 Task: Make in the project AgileIntegrate an epic 'Data center consolidation'. Create in the project AgileIntegrate an epic 'Mobile app development'. Add in the project AgileIntegrate an epic 'Website redesign'
Action: Mouse moved to (226, 72)
Screenshot: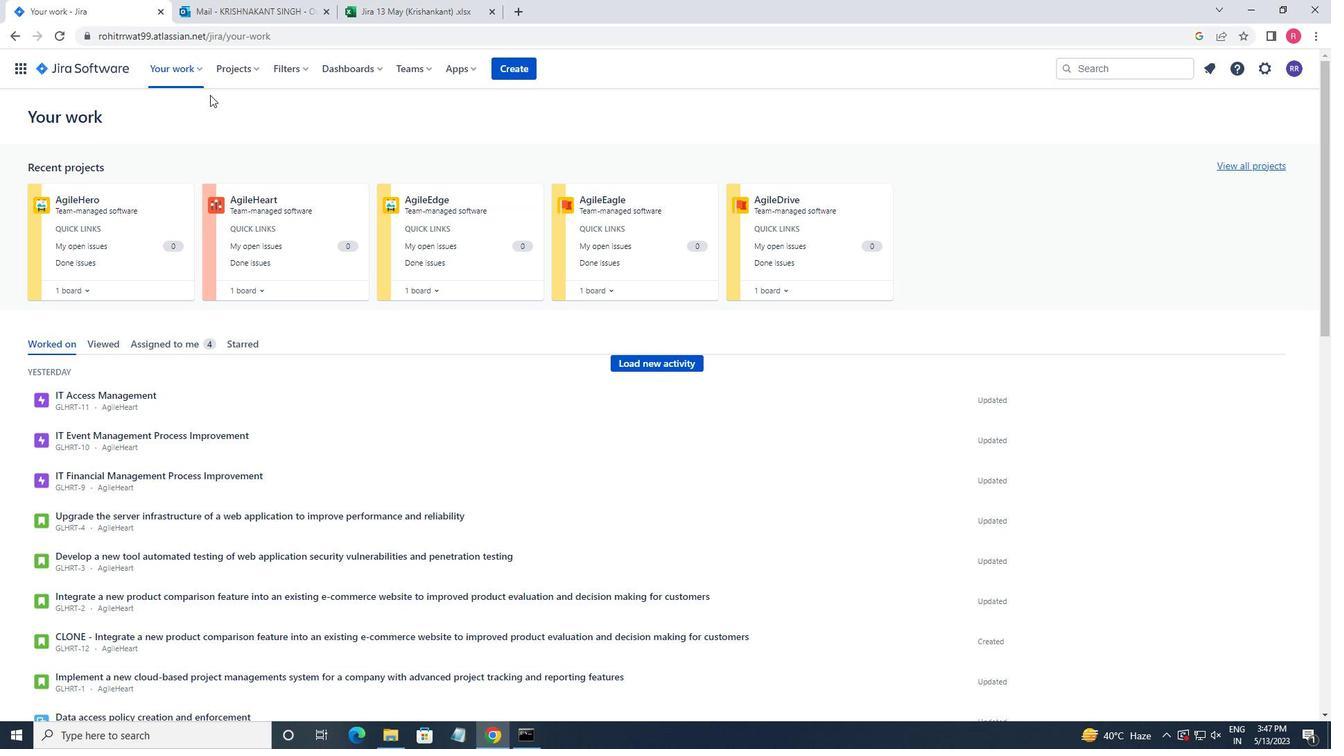 
Action: Mouse pressed left at (226, 72)
Screenshot: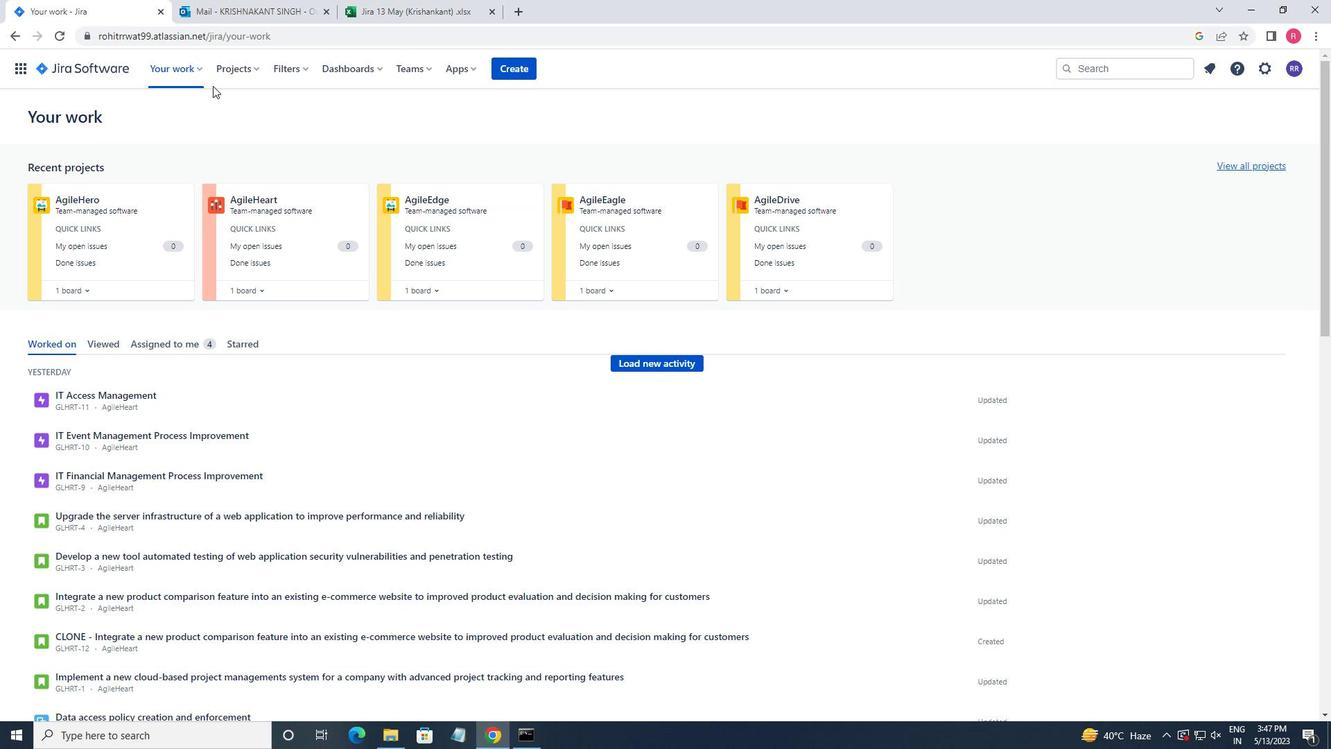 
Action: Mouse moved to (246, 133)
Screenshot: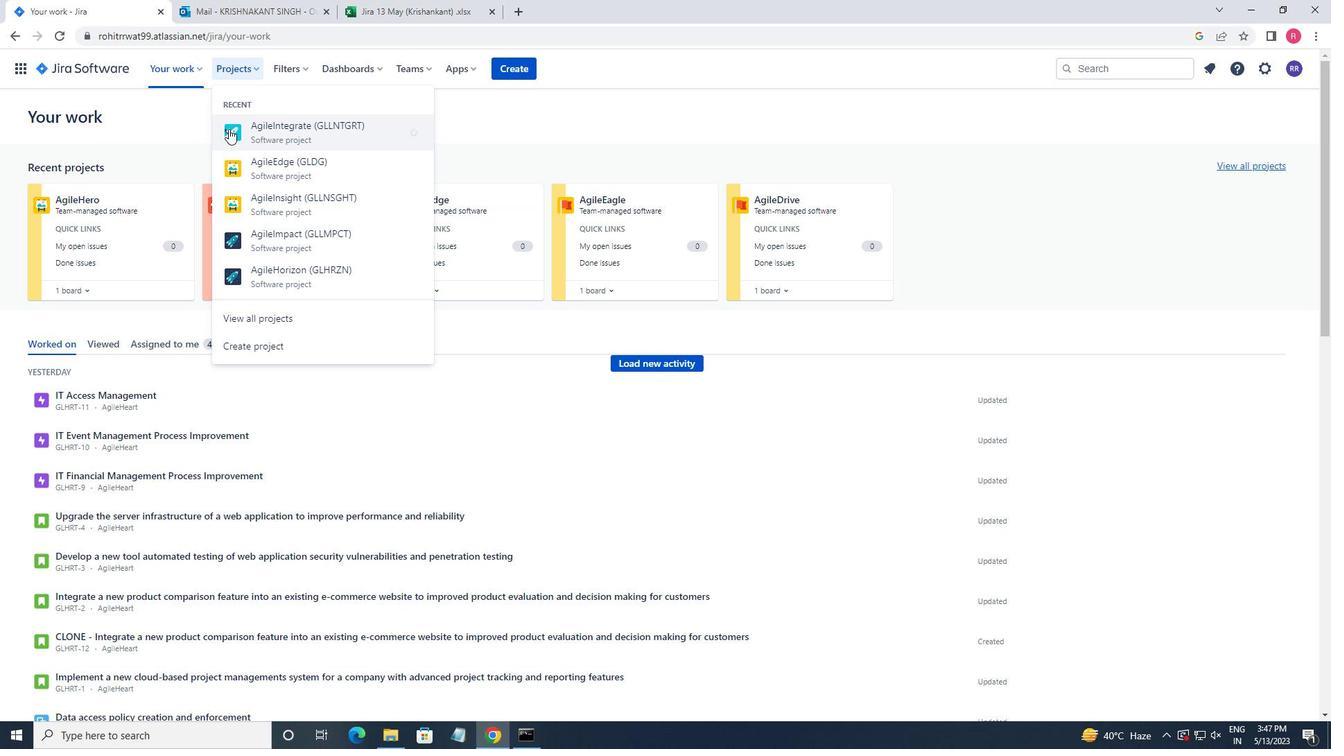 
Action: Mouse pressed left at (246, 133)
Screenshot: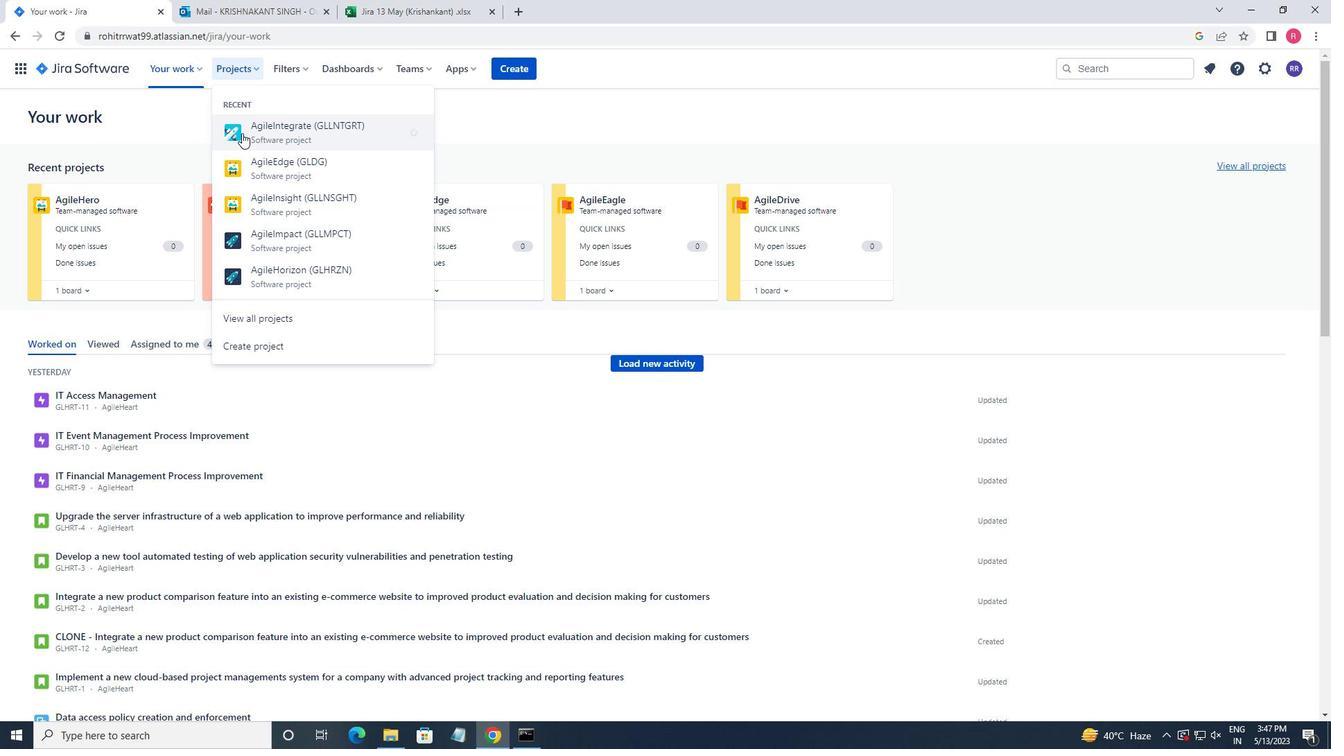 
Action: Mouse moved to (76, 217)
Screenshot: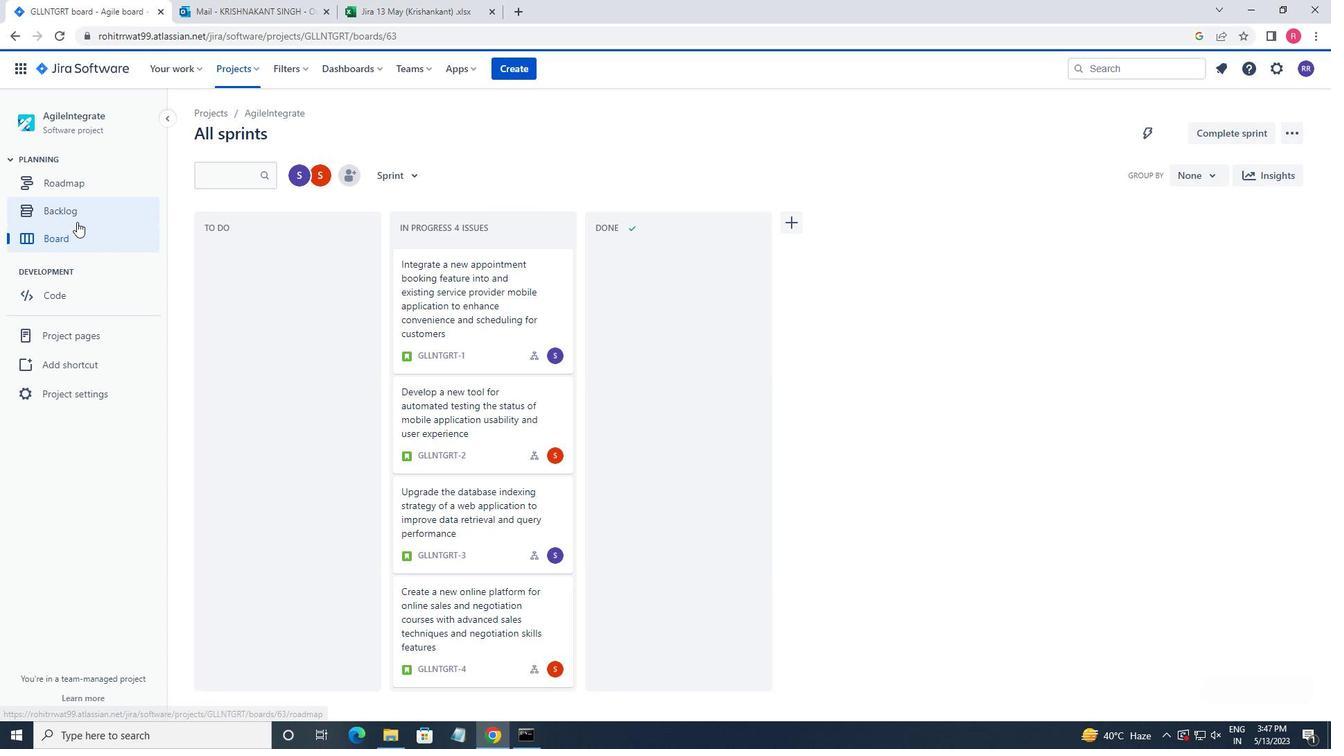 
Action: Mouse pressed left at (76, 217)
Screenshot: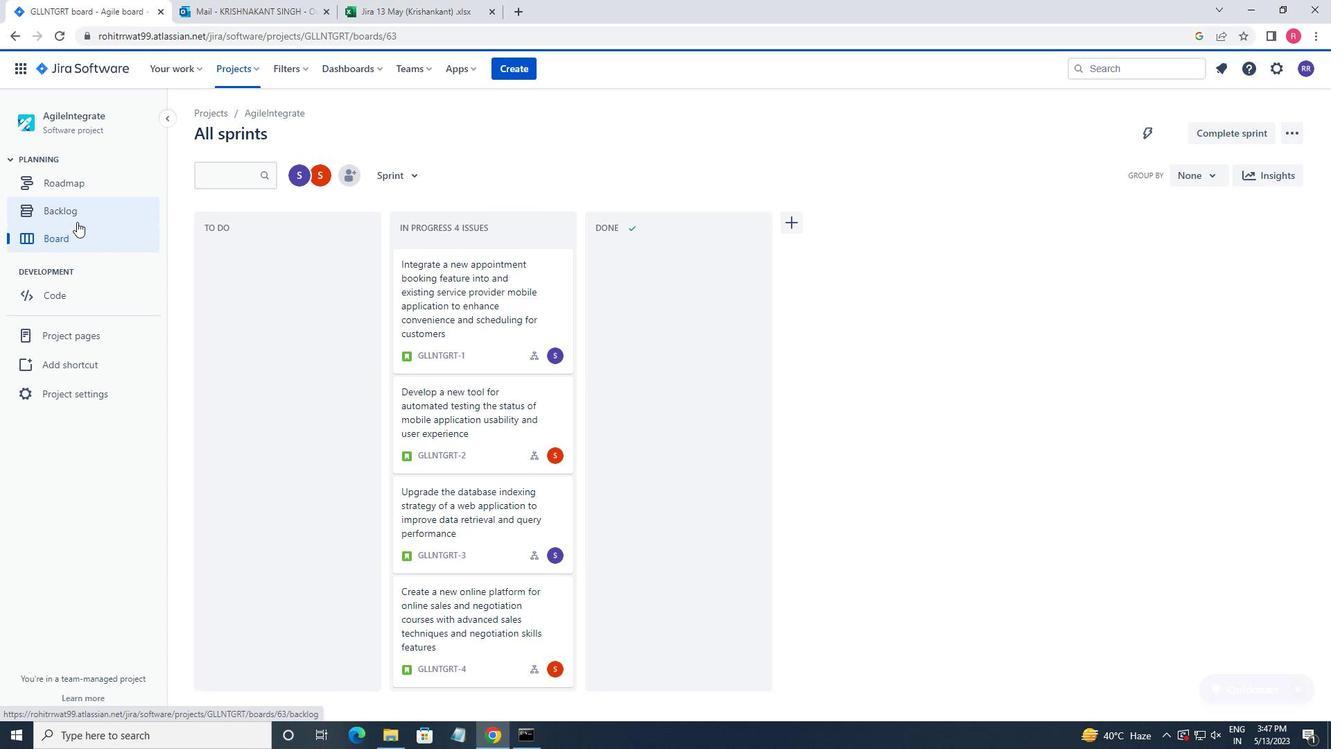 
Action: Mouse moved to (292, 478)
Screenshot: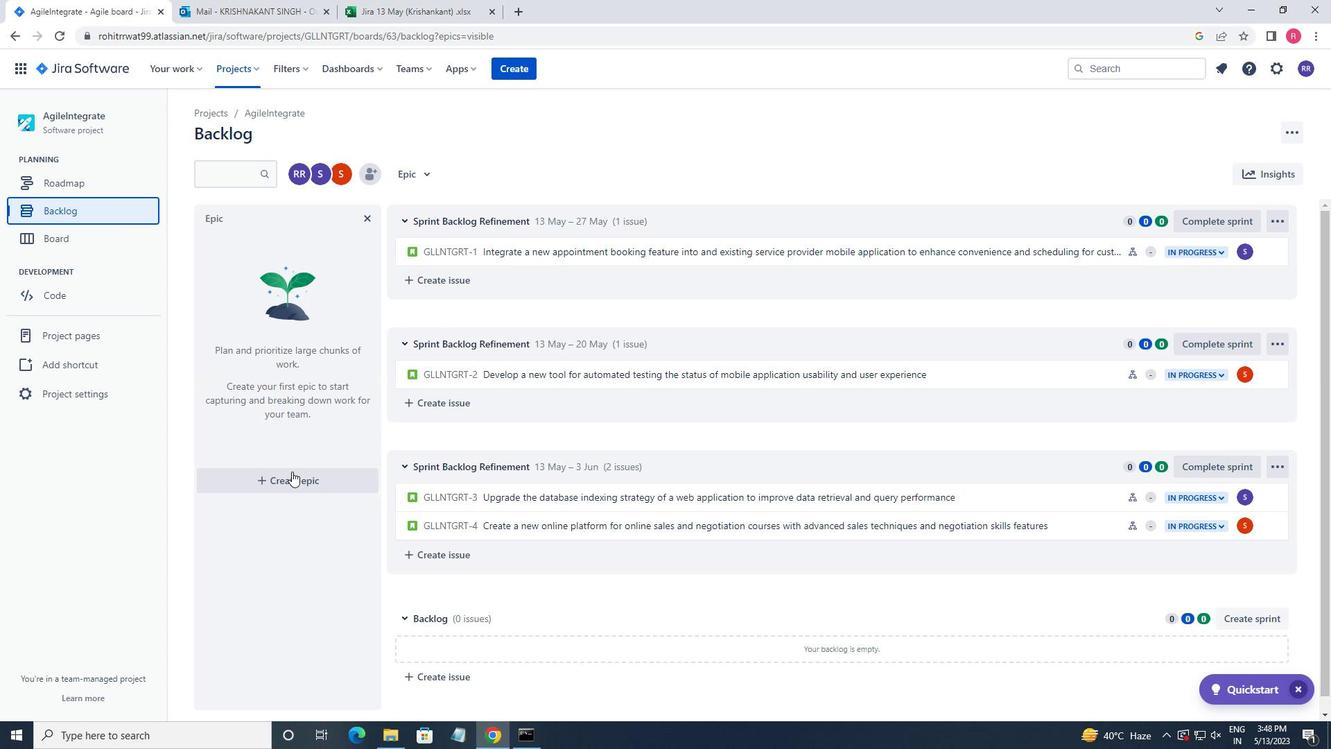 
Action: Mouse pressed left at (292, 478)
Screenshot: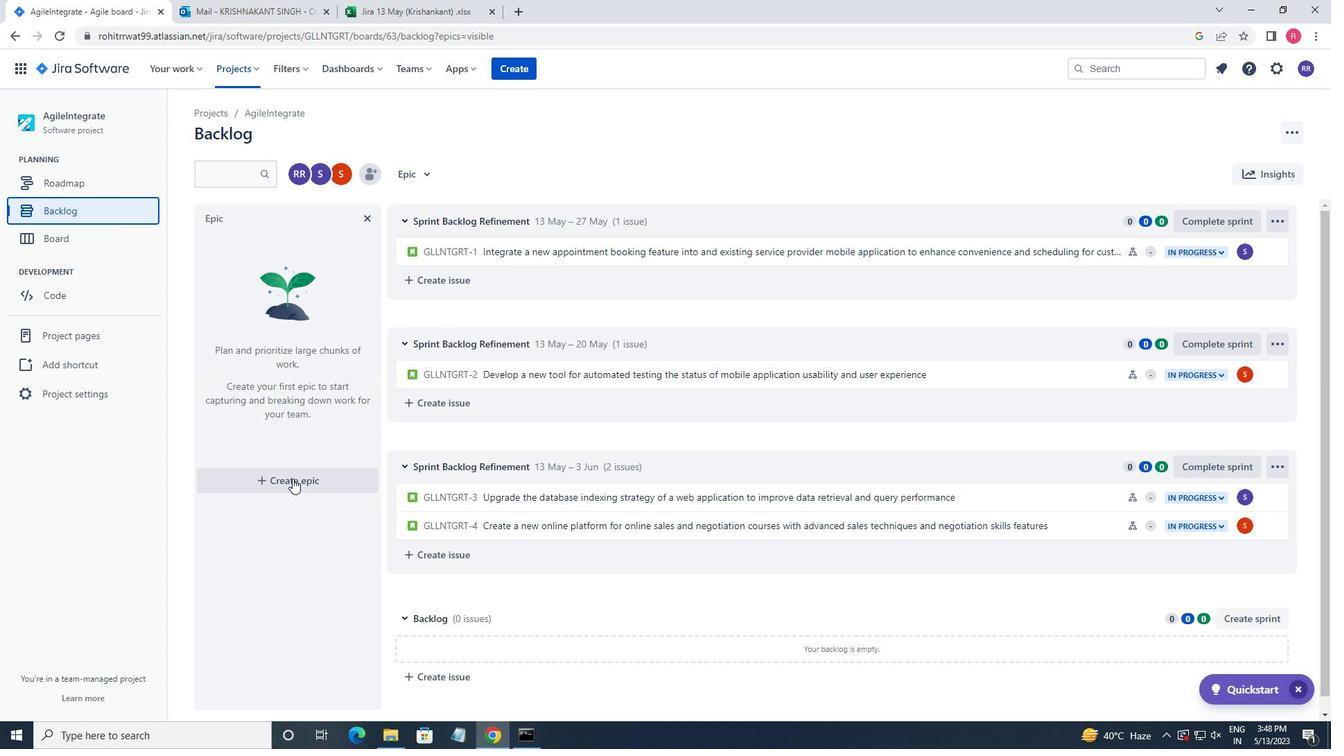 
Action: Mouse moved to (387, 257)
Screenshot: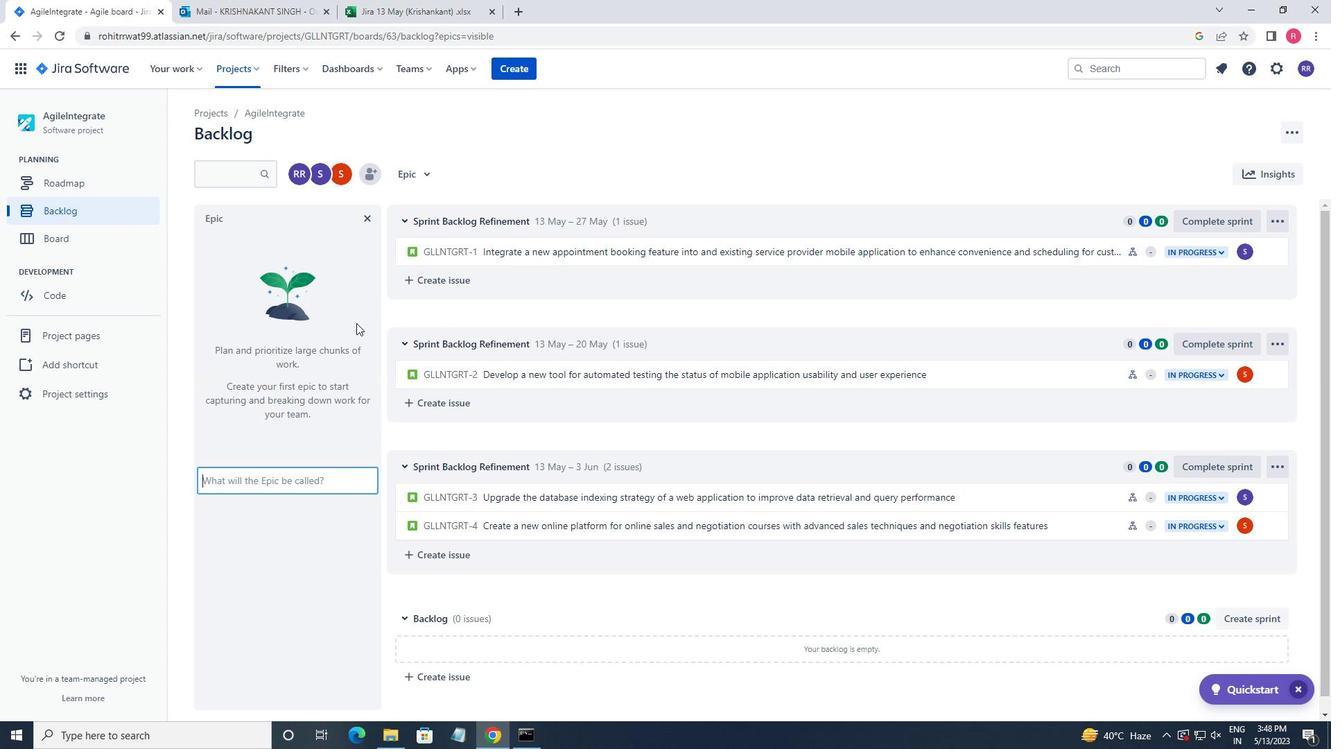 
Action: Key pressed <Key.shift>DATA<Key.space>
Screenshot: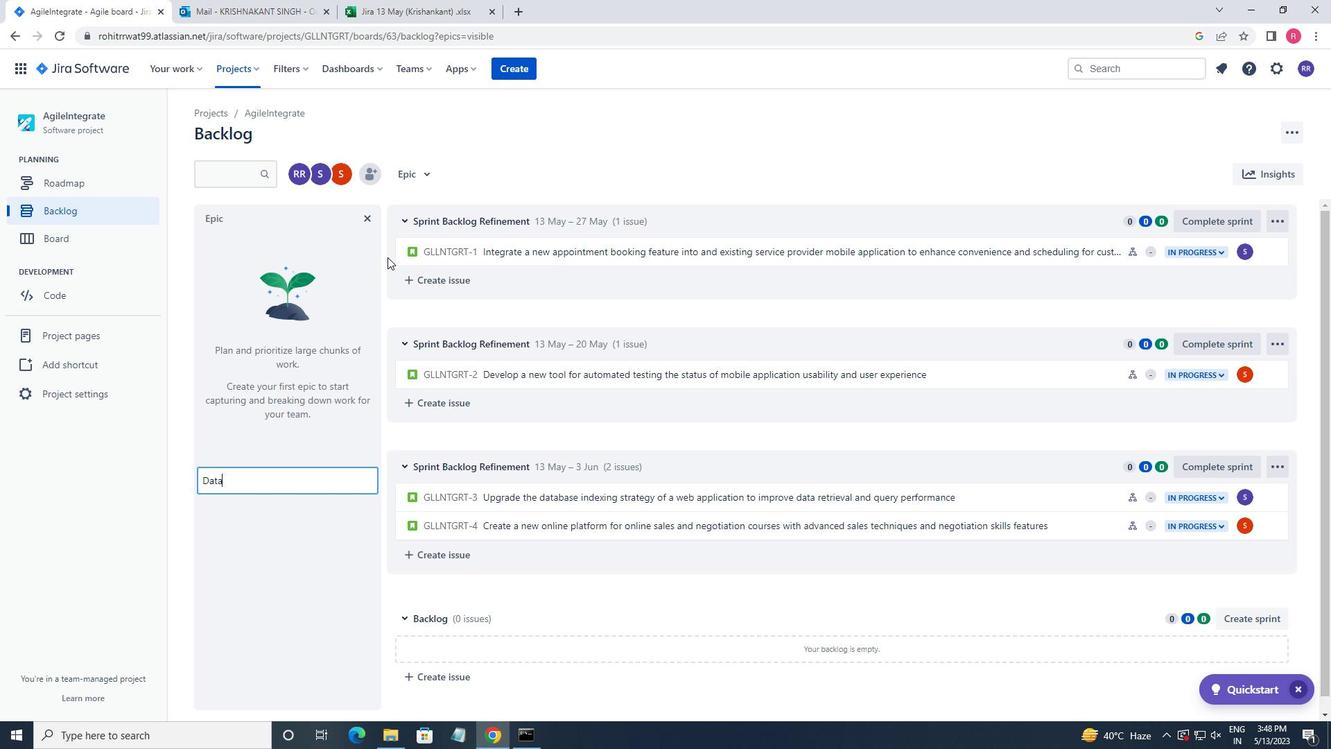 
Action: Mouse moved to (520, 78)
Screenshot: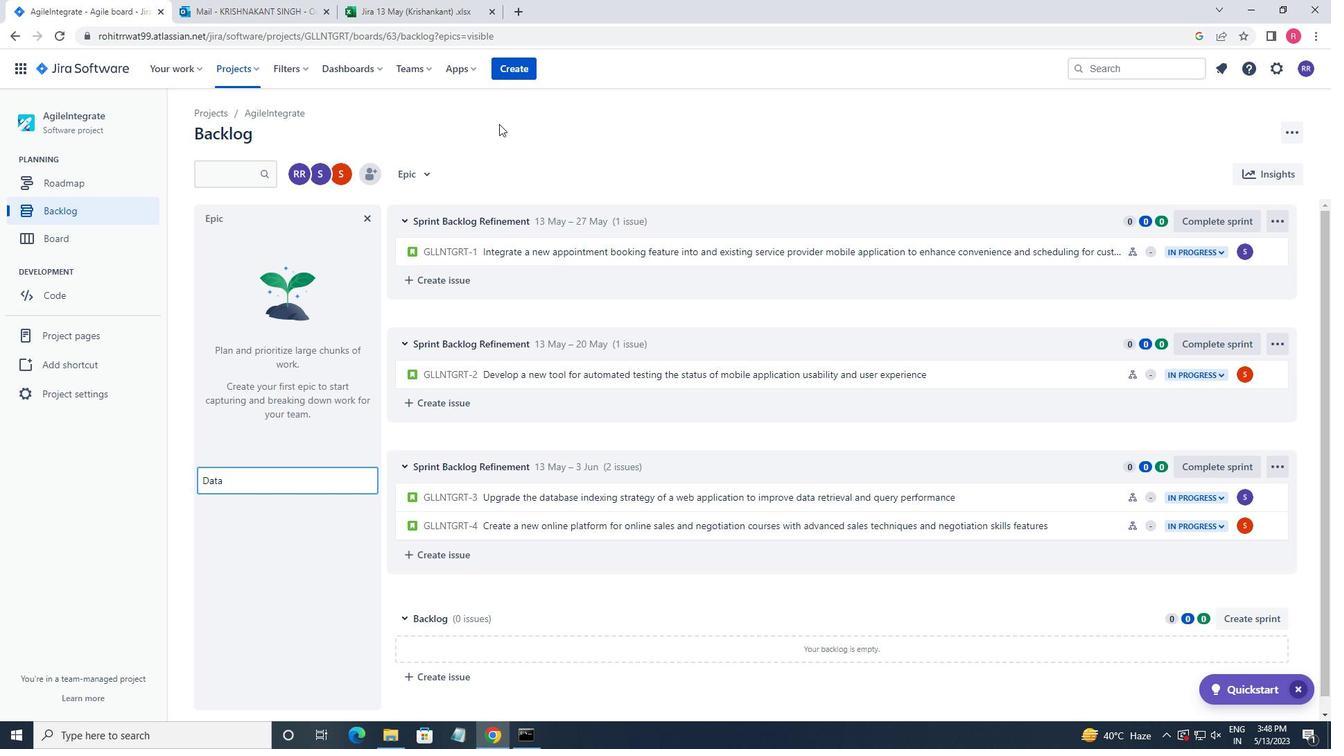 
Action: Key pressed CENTER<Key.space>CONSOLIDATION<Key.space><Key.enter><Key.shift>MOBILE<Key.space>APP<Key.space>DEVELOPEMENT<Key.space>
Screenshot: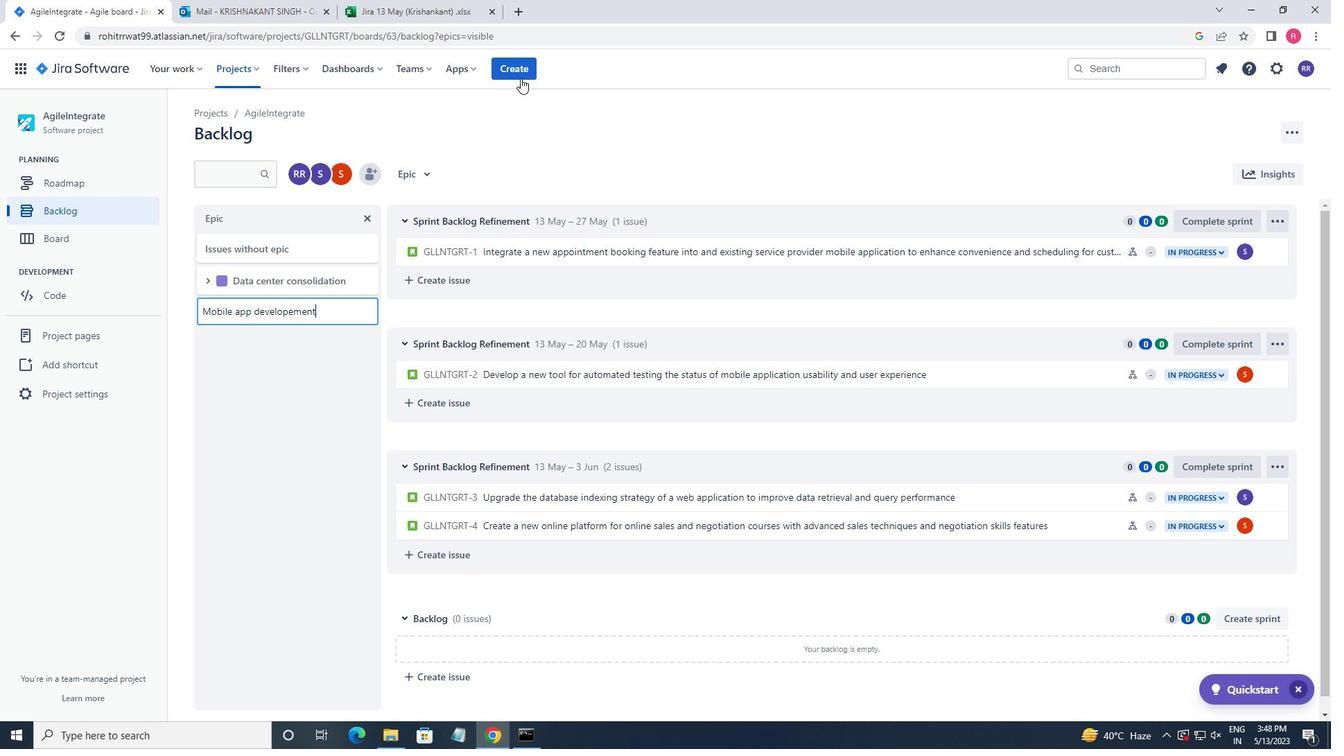 
Action: Mouse moved to (609, 65)
Screenshot: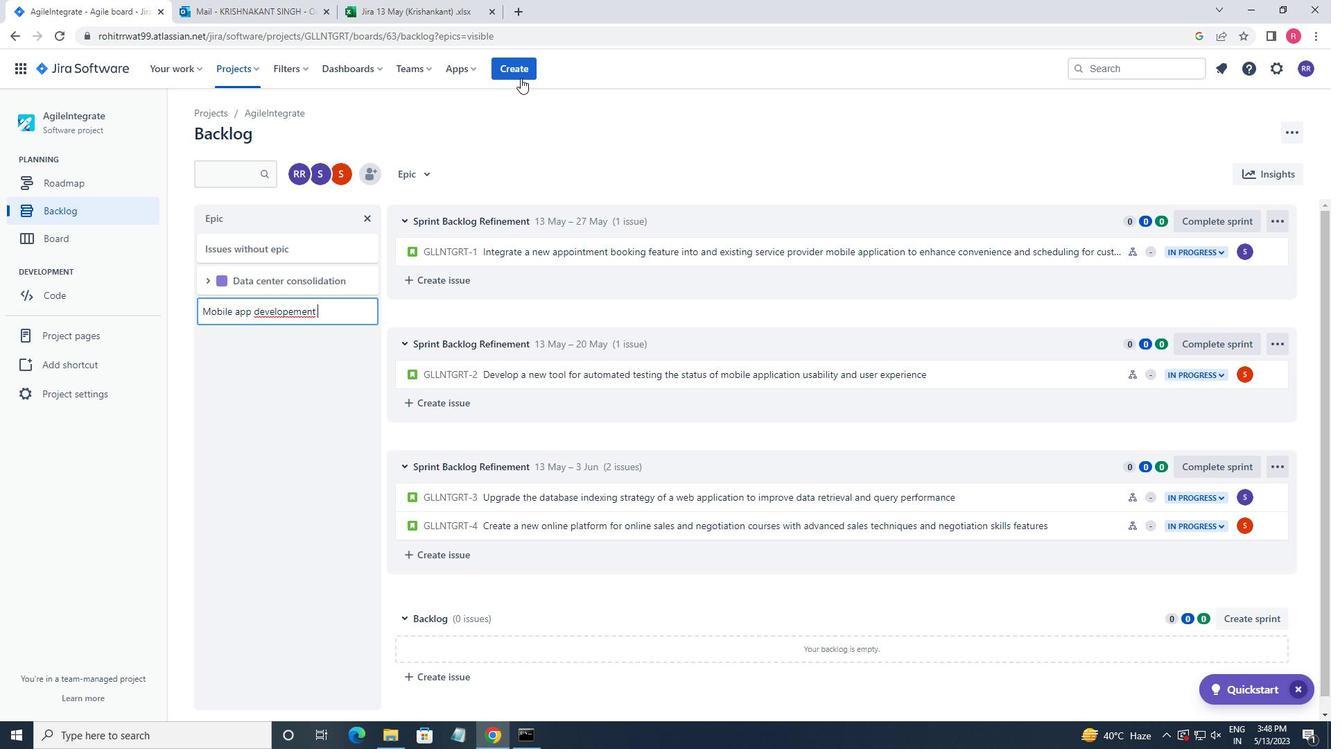 
Action: Key pressed <Key.left><Key.left><Key.left><Key.left><Key.left><Key.left><Key.left><Key.left><Key.left><Key.left><Key.left><Key.left><Key.left><Key.left><Key.left><Key.left><Key.left><Key.left><Key.left>
Screenshot: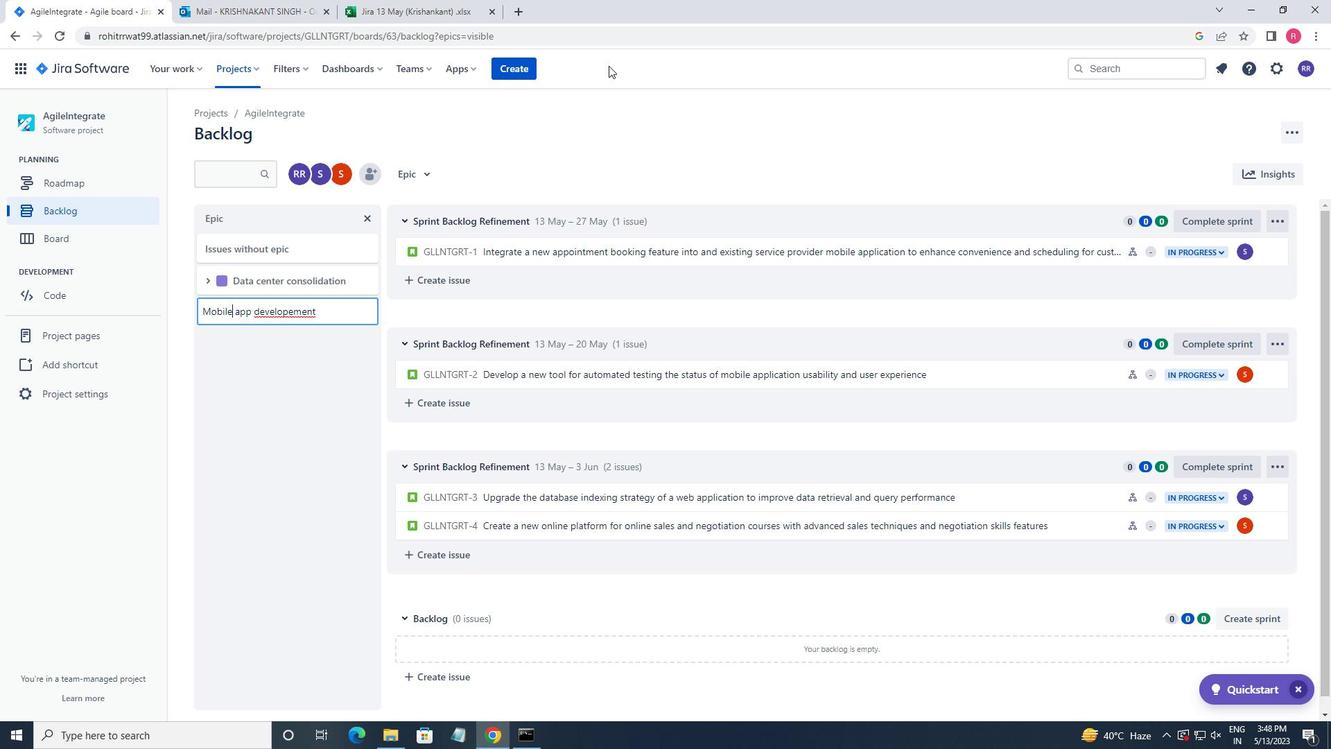 
Action: Mouse moved to (629, 63)
Screenshot: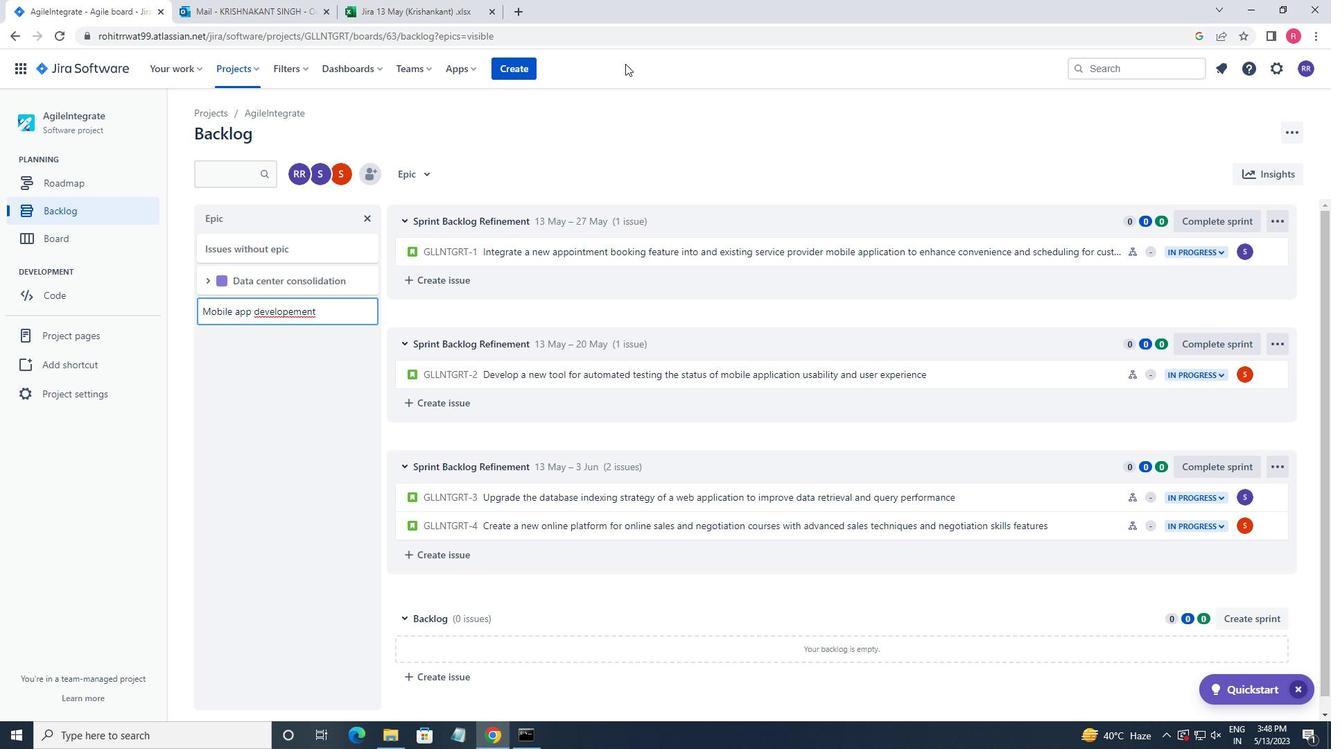 
Action: Key pressed <Key.right><Key.right><Key.right><Key.right><Key.right><Key.right><Key.right><Key.right><Key.right><Key.right><Key.right><Key.right><Key.right><Key.right><Key.backspace><Key.right><Key.right><Key.right><Key.right><Key.enter><Key.shift>WEBSITE<Key.space>REDESINGH<Key.backspace>N<Key.left><Key.left><Key.left><Key.left><Key.left><Key.right><Key.right><Key.right><Key.backspace><Key.enter>
Screenshot: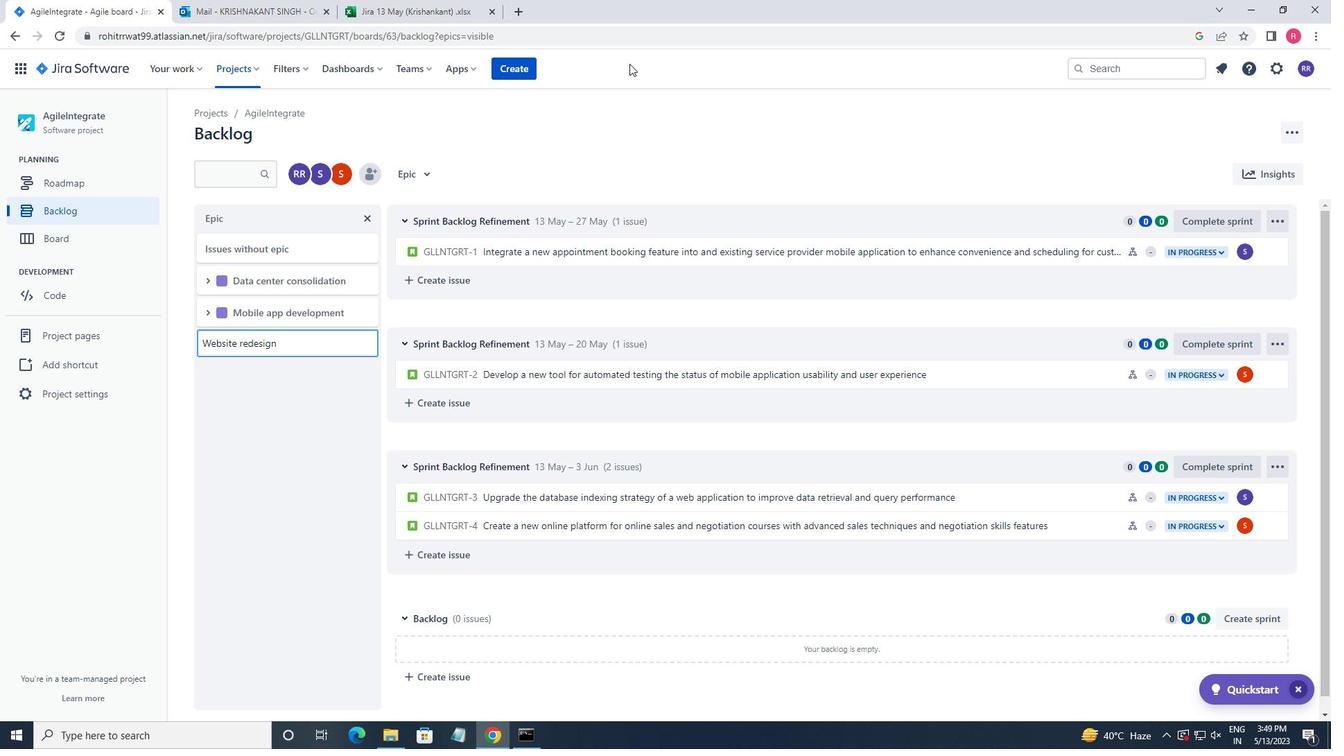 
